 Task: Insert the emoji "person-bowing",
Action: Mouse moved to (126, 70)
Screenshot: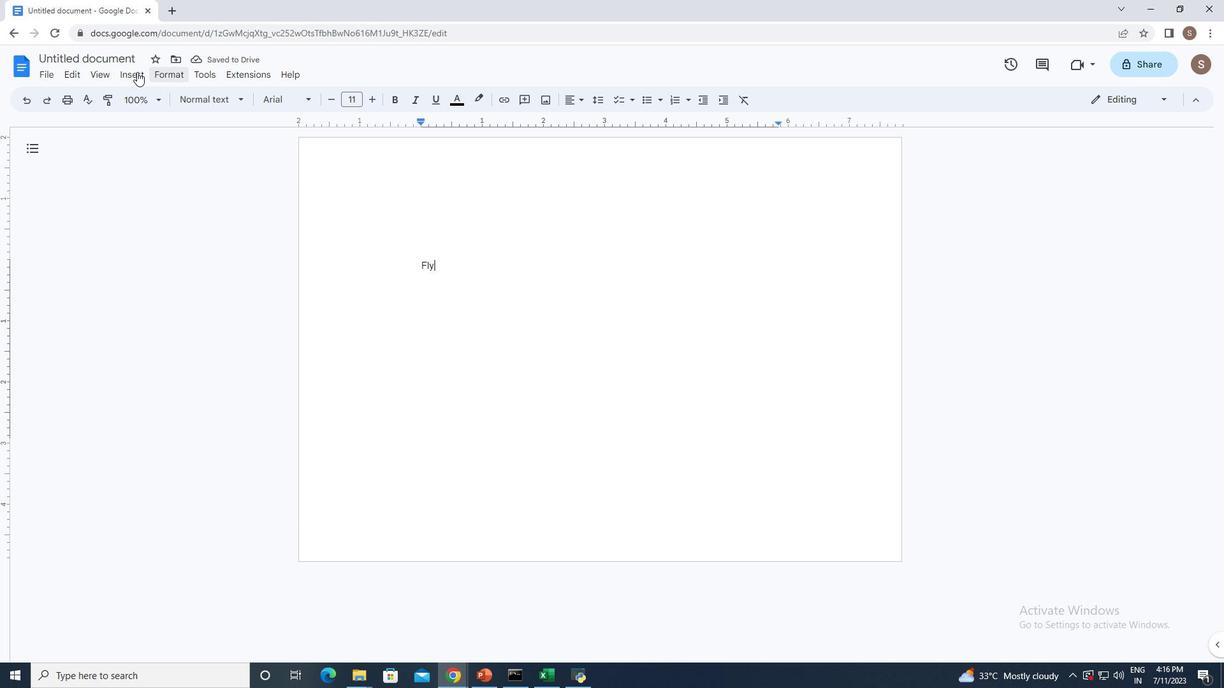 
Action: Mouse pressed left at (126, 70)
Screenshot: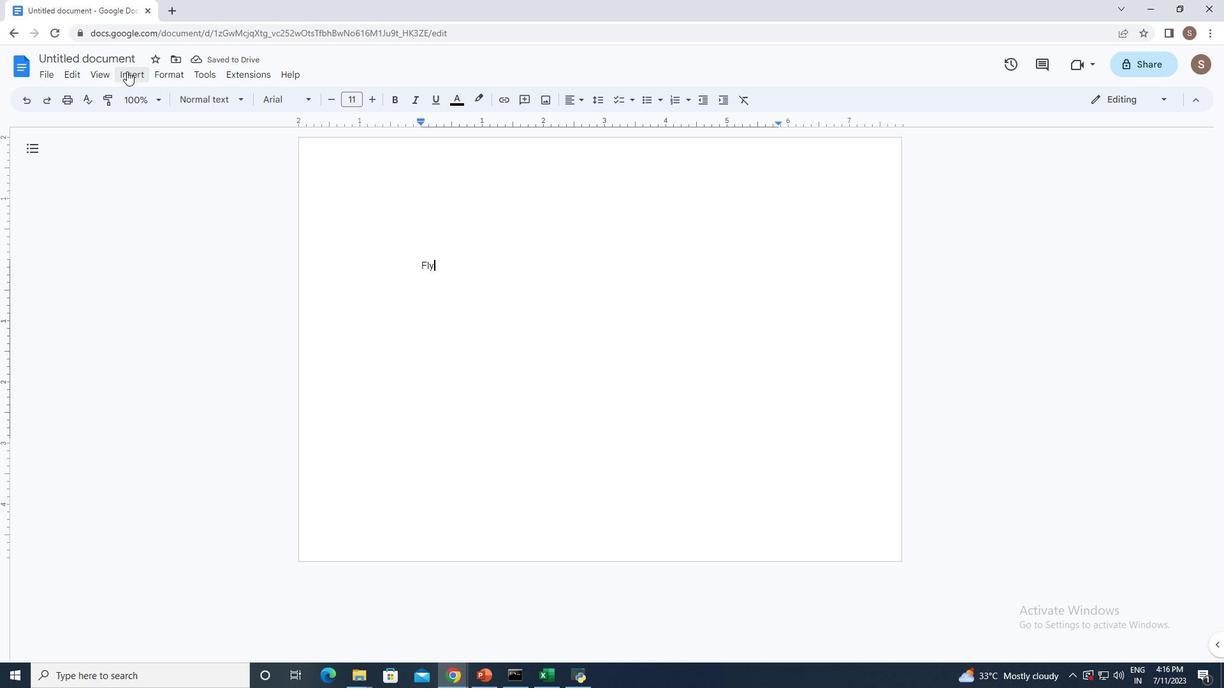 
Action: Mouse moved to (147, 513)
Screenshot: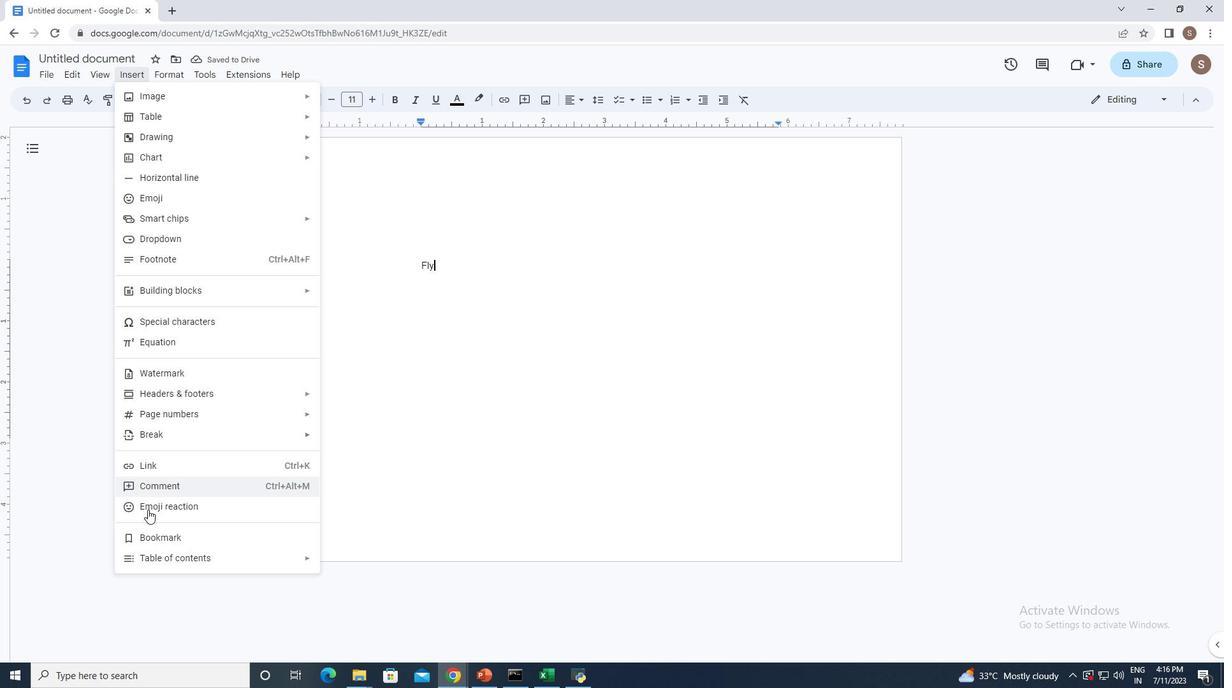 
Action: Mouse pressed left at (147, 513)
Screenshot: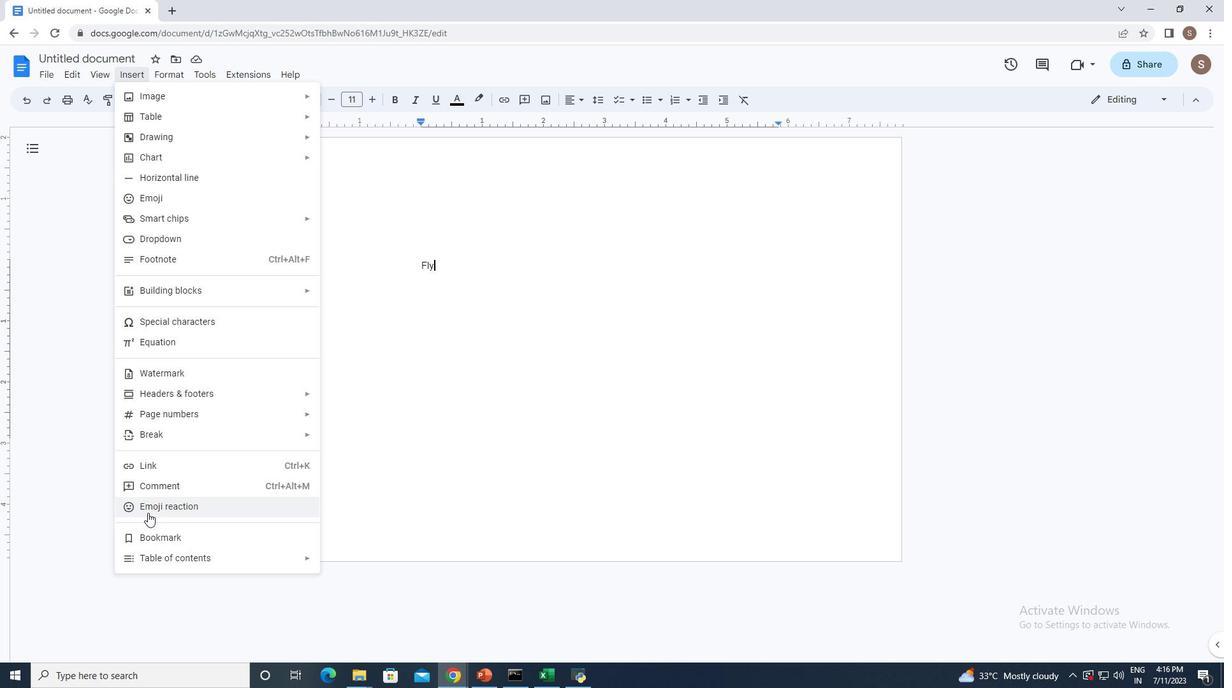 
Action: Mouse moved to (852, 321)
Screenshot: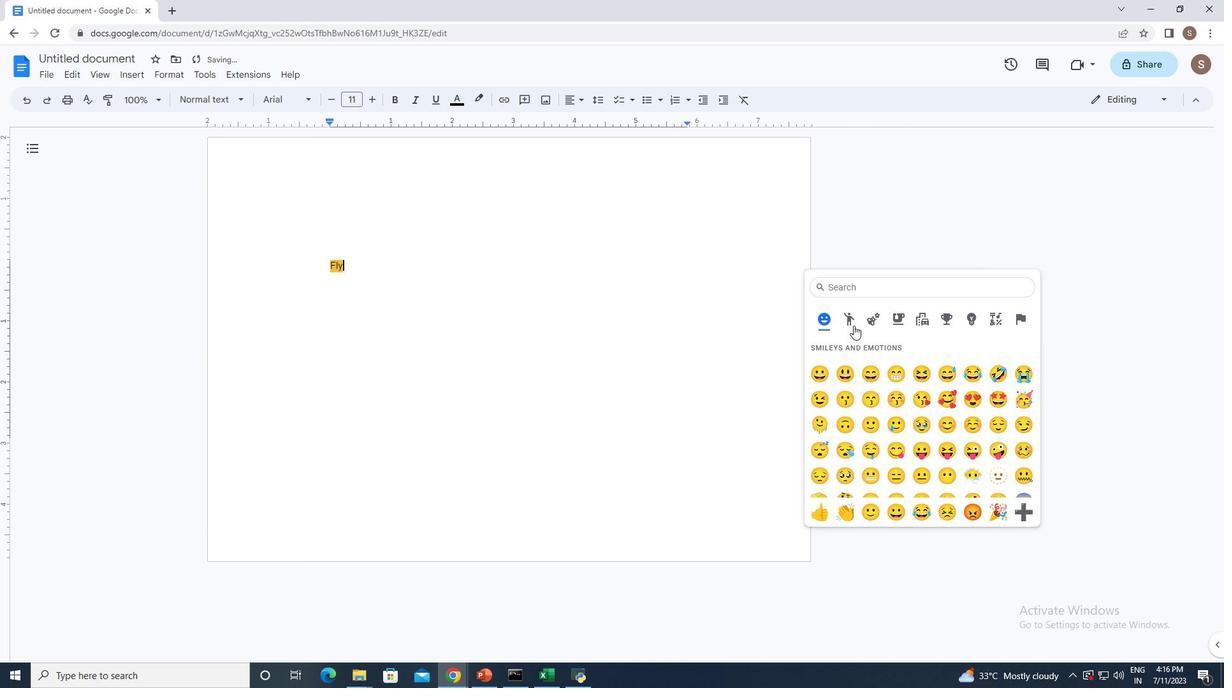 
Action: Mouse pressed left at (852, 321)
Screenshot: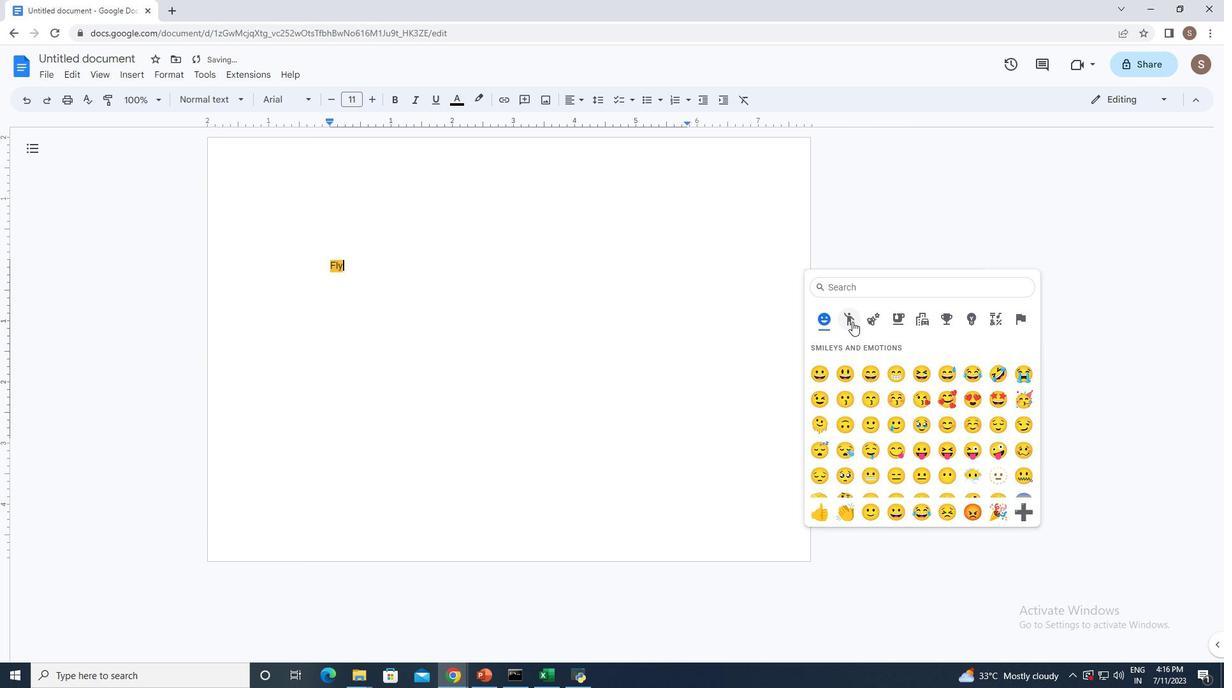
Action: Mouse moved to (811, 367)
Screenshot: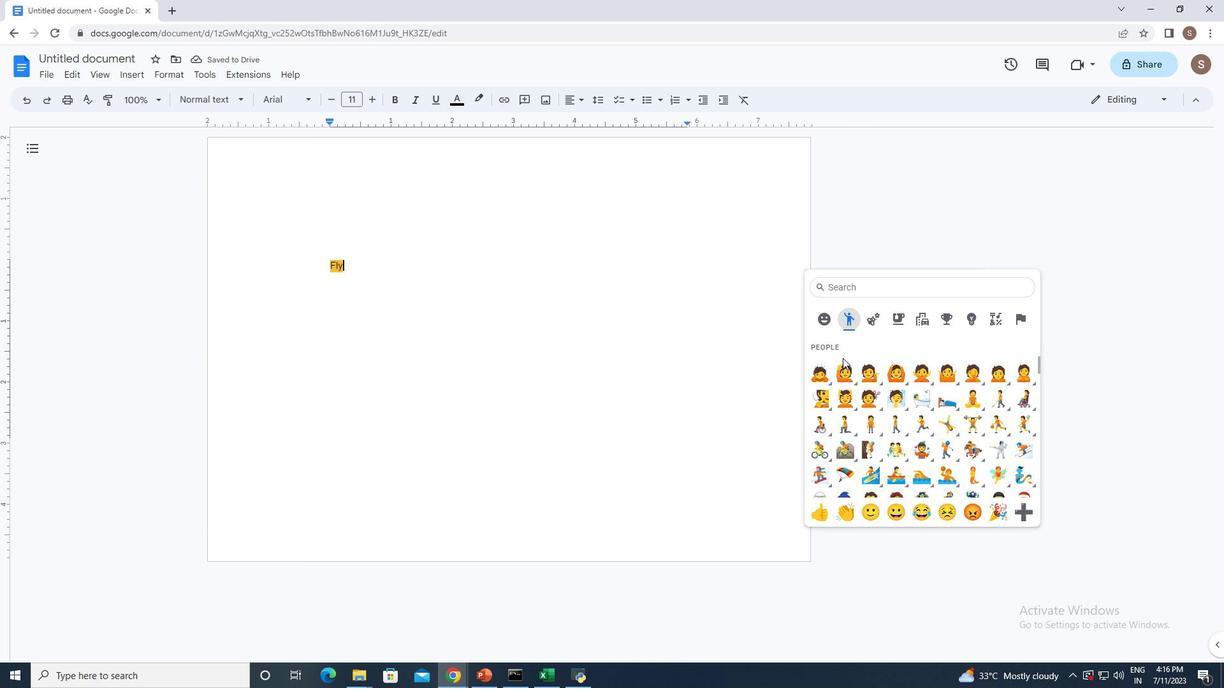 
Action: Mouse pressed left at (811, 367)
Screenshot: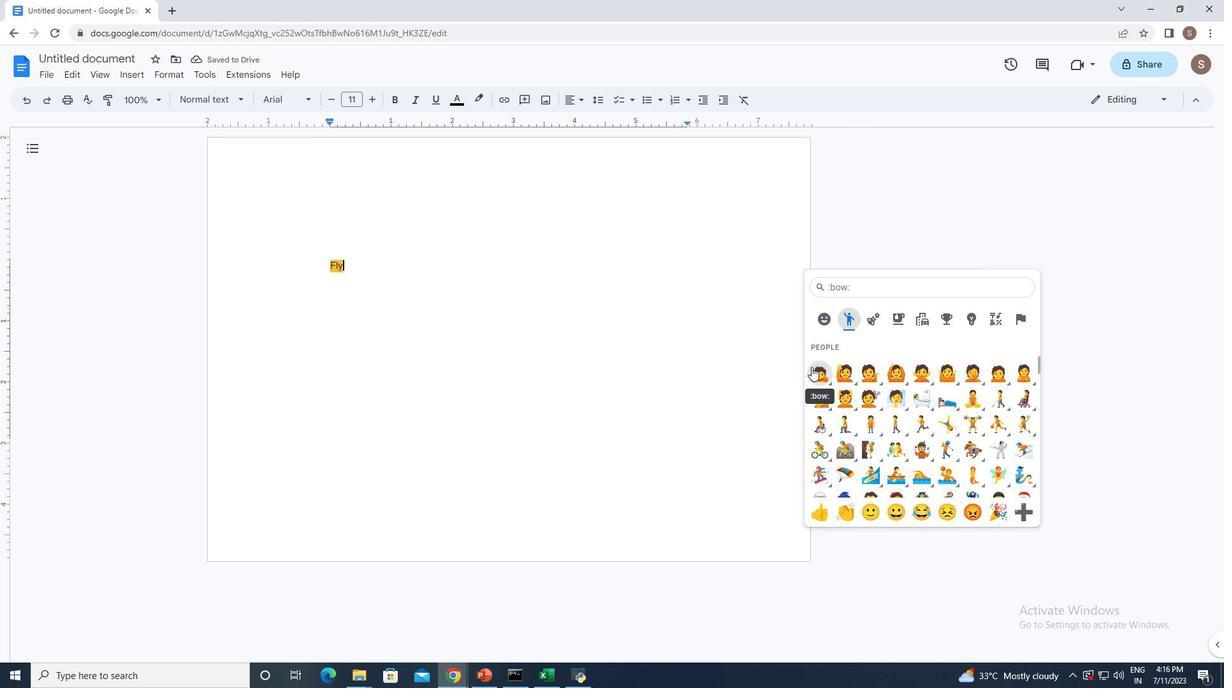 
